 Task: open an excel sheet and write heading  SpendSmartAdd Dates in a column and its values below  '2023-05-01, 2023-05-03, 2023-05-05, 2023-05-10, 2023-05-15, 2023-05-20, 2023-05-25 & 2023-05-31'Add Categories in next column and its values below  Groceries, Dining Out, Transportation, Entertainment, Shopping, Utilities, Health & Miscellaneous. Add Descriptions in next column and its values below  Supermarket, Restaurant, Public Transport, Movie Tickets, Clothing Store, Internet Bill, Pharmacy & Online PurchaseAdd Amountin next column and its values below  $50, $30, $10, $20, $100, $60, $40 & $50Save page AssetAllocation
Action: Mouse moved to (194, 239)
Screenshot: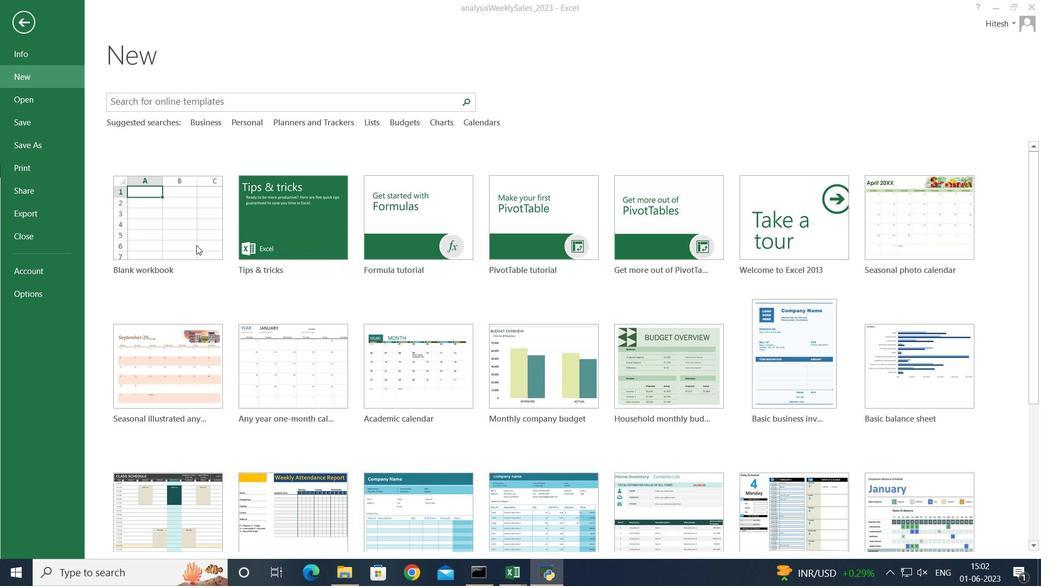 
Action: Mouse pressed left at (194, 239)
Screenshot: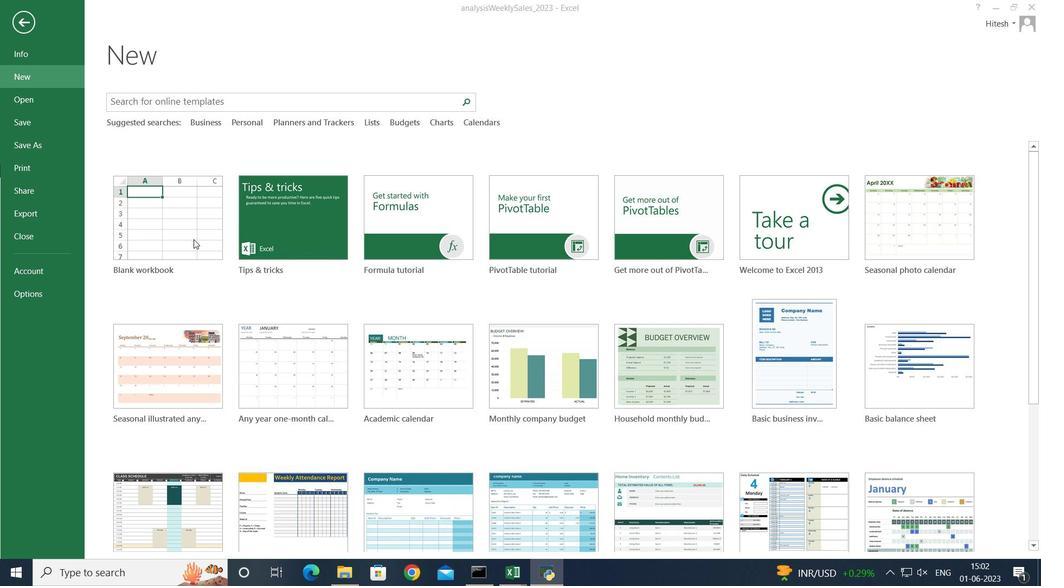 
Action: Mouse moved to (195, 241)
Screenshot: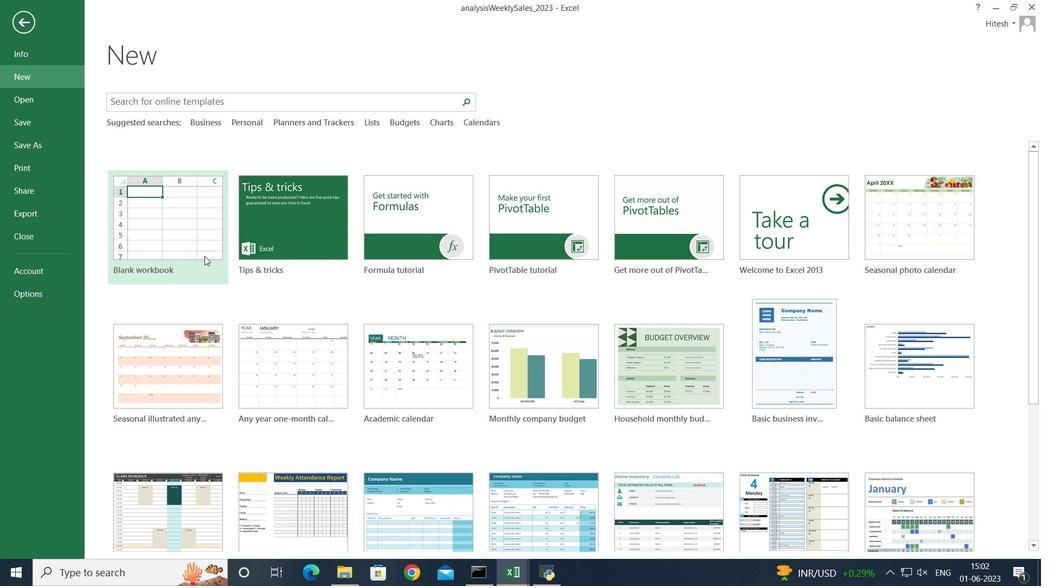 
Action: Mouse pressed left at (195, 241)
Screenshot: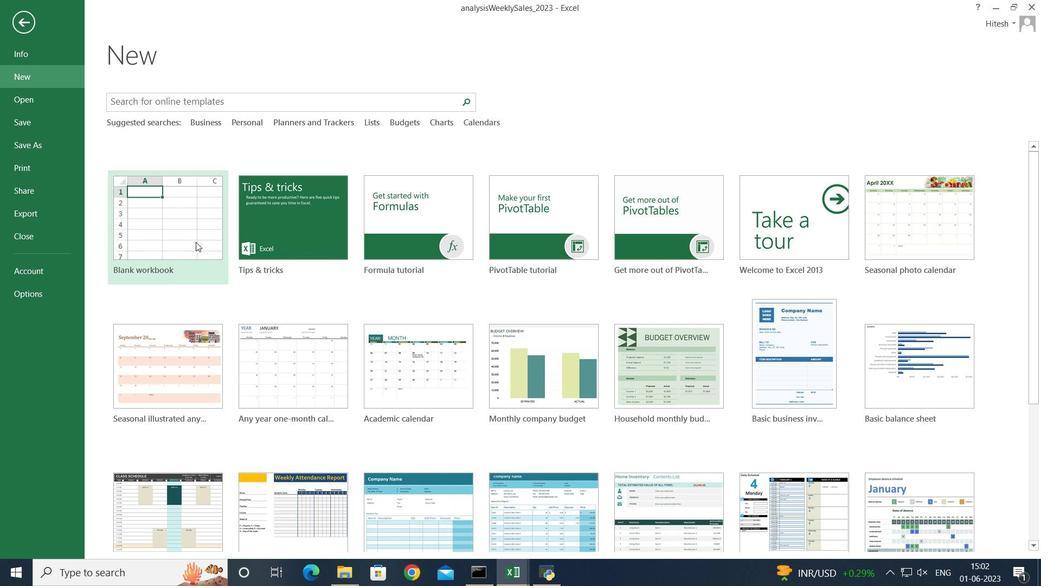 
Action: Mouse moved to (83, 182)
Screenshot: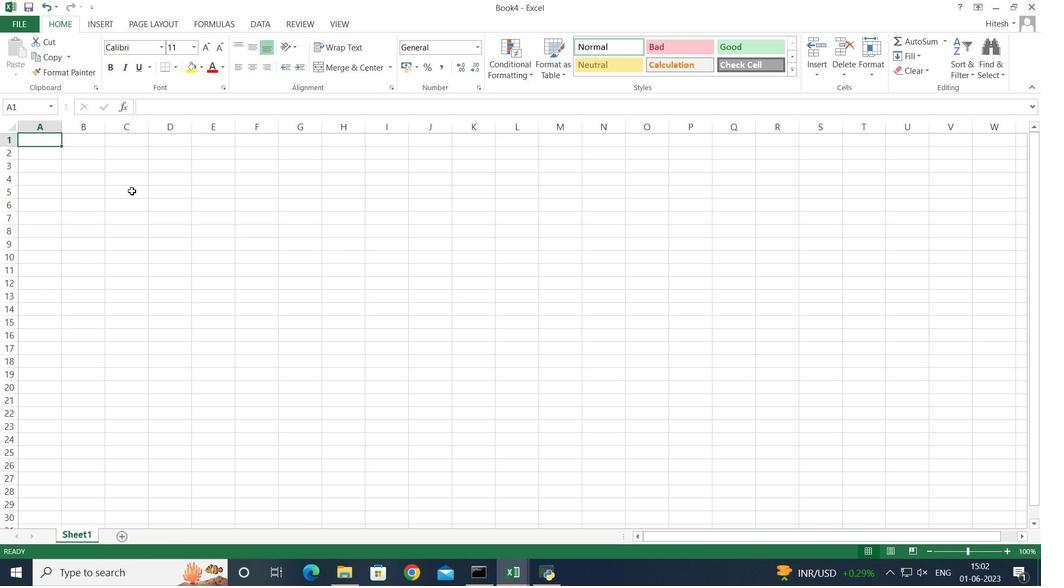 
Action: Key pressed <Key.shift><Key.shift><Key.shift><Key.shift><Key.shift><Key.shift><Key.shift><Key.shift><Key.shift><Key.shift><Key.shift><Key.shift><Key.shift><Key.shift>Spend<Key.shift>Smart<Key.enter><Key.shift>Dates<Key.enter>2023-05-01<Key.enter>2023-05-03<Key.enter>2023-05-05<Key.enter>2023-05-10<Key.enter>2023-05-15<Key.enter>2023-05-20<Key.enter>2023-05-25<Key.enter>2023-05-31<Key.enter>
Screenshot: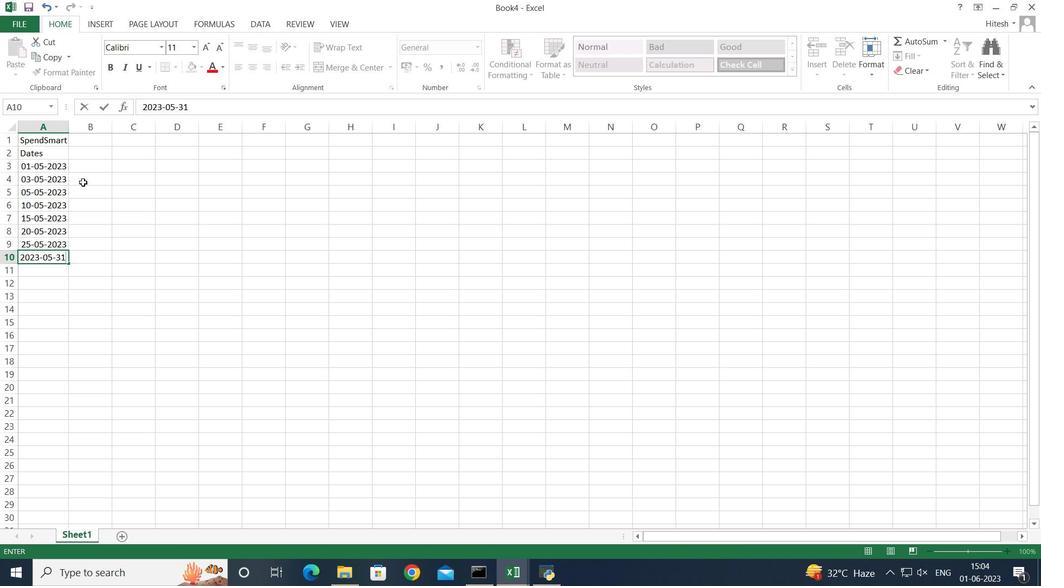 
Action: Mouse moved to (83, 152)
Screenshot: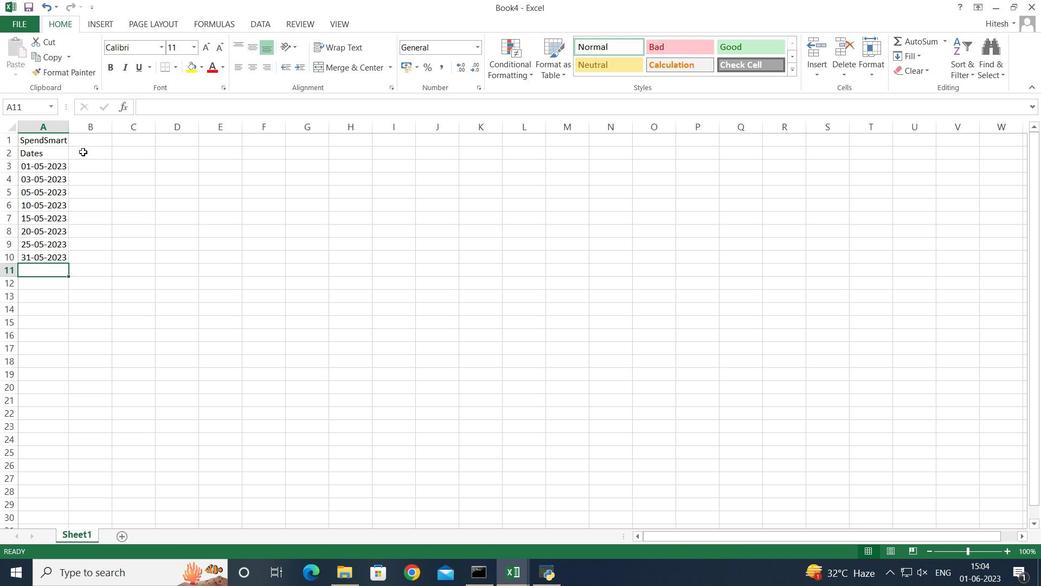 
Action: Mouse pressed left at (83, 152)
Screenshot: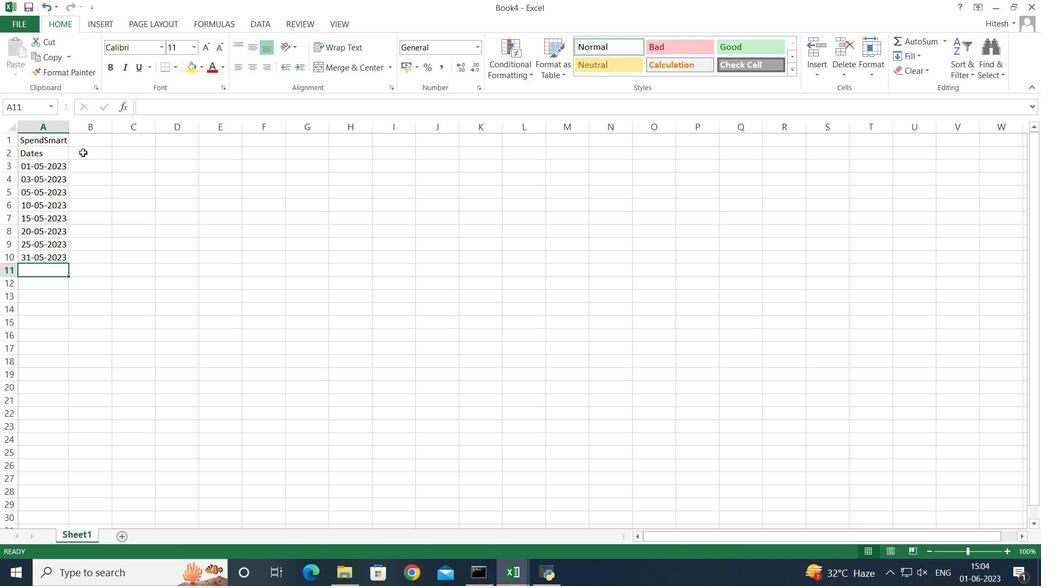
Action: Key pressed <Key.shift>Categories<Key.enter>
Screenshot: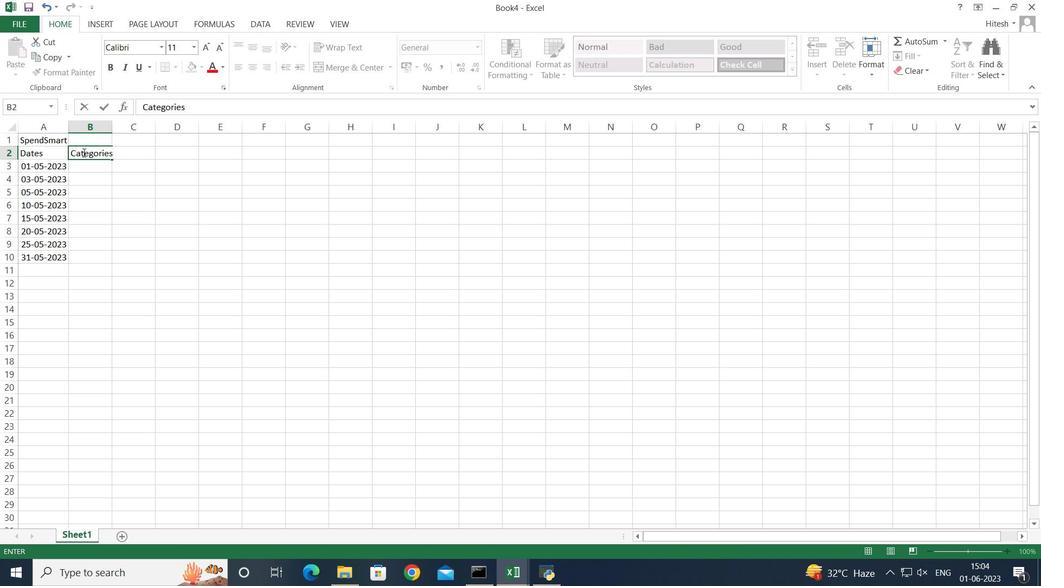 
Action: Mouse moved to (102, 160)
Screenshot: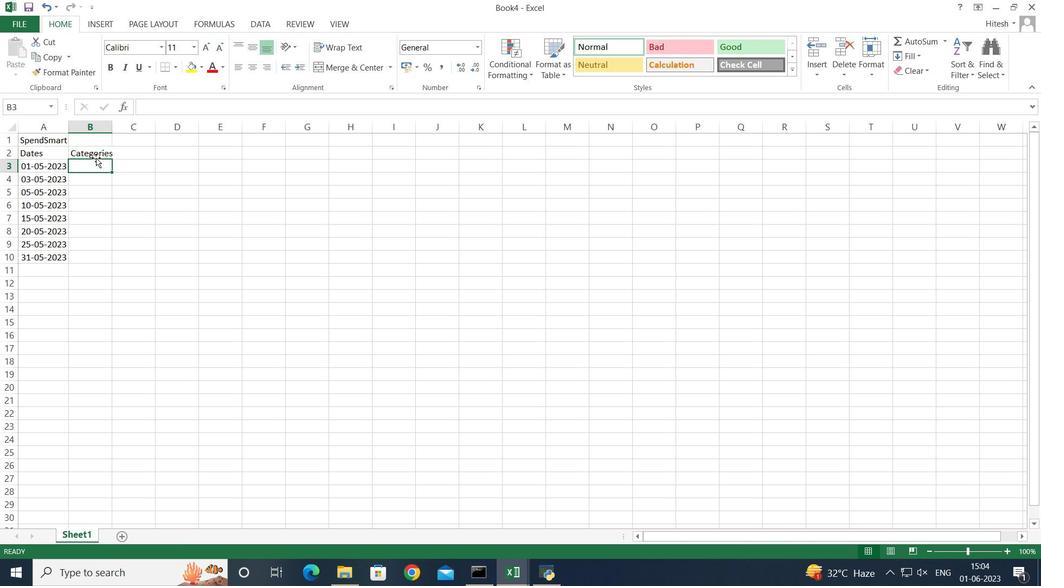
Action: Key pressed <Key.shift><Key.shift><Key.shift><Key.shift><Key.shift><Key.shift><Key.shift><Key.shift><Key.shift><Key.shift><Key.shift><Key.shift><Key.shift><Key.shift><Key.shift><Key.shift><Key.shift><Key.shift><Key.shift><Key.shift><Key.shift><Key.shift><Key.shift><Key.shift><Key.shift><Key.shift><Key.shift><Key.shift><Key.shift><Key.shift><Key.shift><Key.shift><Key.shift>Groceries<Key.enter><Key.shift><Key.shift><Key.shift>Dining<Key.space><Key.shift_r>Out<Key.enter><Key.shift>Transportation<Key.enter><Key.shift><Key.shift><Key.shift>Entertainment<Key.enter><Key.shift><Key.shift><Key.shift>Shopping<Key.enter><Key.shift><Key.shift><Key.shift><Key.shift><Key.shift><Key.shift><Key.shift><Key.shift><Key.shift><Key.shift><Key.shift><Key.shift><Key.shift><Key.shift><Key.shift><Key.shift><Key.shift><Key.shift><Key.shift><Key.shift>Utilities<Key.enter><Key.shift><Key.shift><Key.shift><Key.shift><Key.shift>Health<Key.enter><Key.shift_r>Miscellaneous<Key.enter><Key.up><Key.up><Key.up><Key.up><Key.up><Key.up><Key.up><Key.up><Key.up><Key.right><Key.shift><Key.shift><Key.shift><Key.shift><Key.shift><Key.shift><Key.shift><Key.shift>Descriptions<Key.enter><Key.shift><Key.shift><Key.shift>Supermarket<Key.enter><Key.shift><Key.shift><Key.shift><Key.shift><Key.shift><Key.shift>Restaurant<Key.enter><Key.shift>Public<Key.space><Key.shift><Key.shift><Key.shift><Key.shift><Key.shift>Transport<Key.enter><Key.shift_r>Movie<Key.space><Key.shift><Key.shift><Key.shift><Key.shift><Key.shift>Tickets<Key.enter><Key.shift><Key.shift><Key.shift><Key.shift><Key.shift>Clothing<Key.space><Key.shift>Store<Key.enter><Key.shift><Key.shift><Key.shift>Internet<Key.space><Key.shift><Key.shift><Key.shift><Key.shift><Key.shift><Key.shift><Key.shift>Bill<Key.enter><Key.shift>Pharmacy<Key.enter><Key.shift_r><Key.shift_r>Online<Key.space><Key.shift_r><Key.shift_r><Key.shift_r>Purchase<Key.enter>
Screenshot: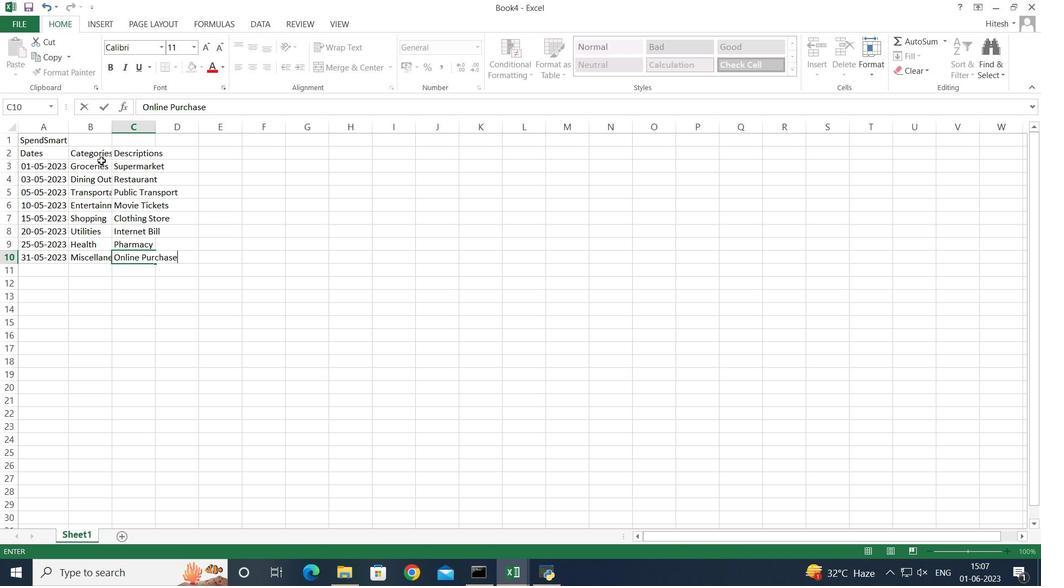 
Action: Mouse moved to (173, 154)
Screenshot: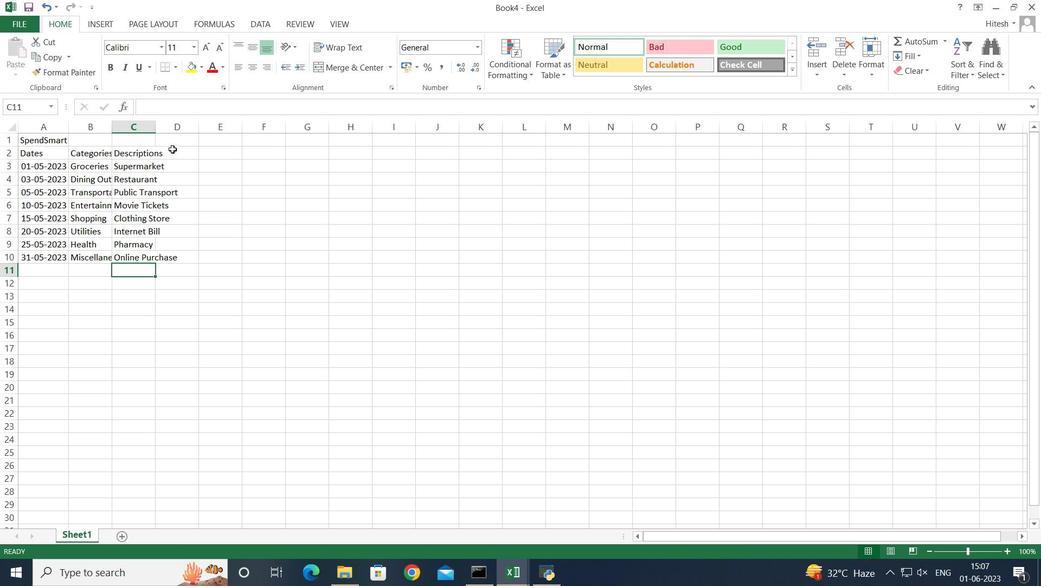 
Action: Mouse pressed left at (173, 154)
Screenshot: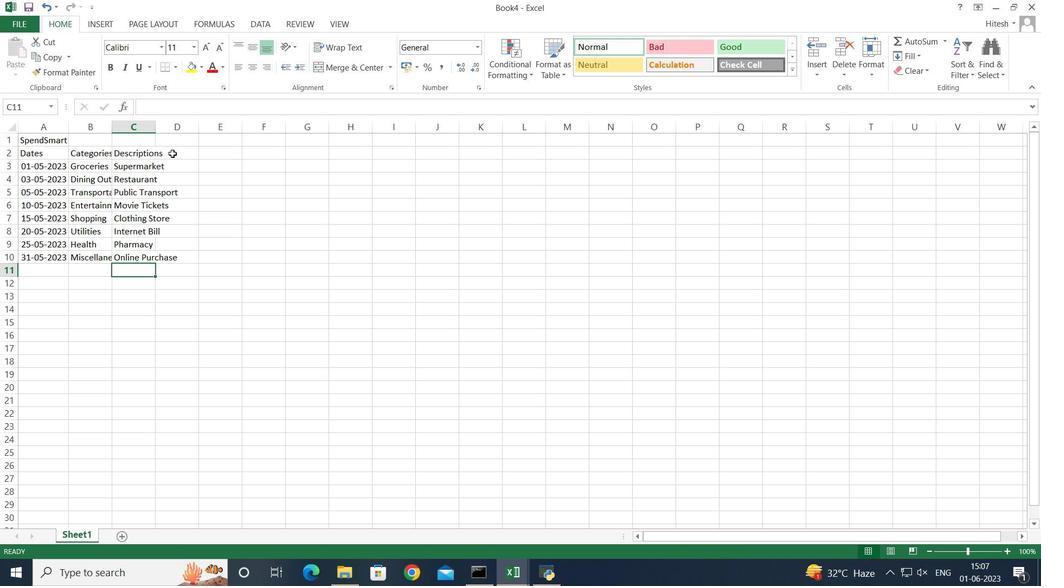 
Action: Key pressed <Key.shift>Amount<Key.enter>50<Key.enter>30<Key.enter>10<Key.enter>20<Key.enter>100<Key.enter>60<Key.enter>40<Key.enter>50<Key.enter>
Screenshot: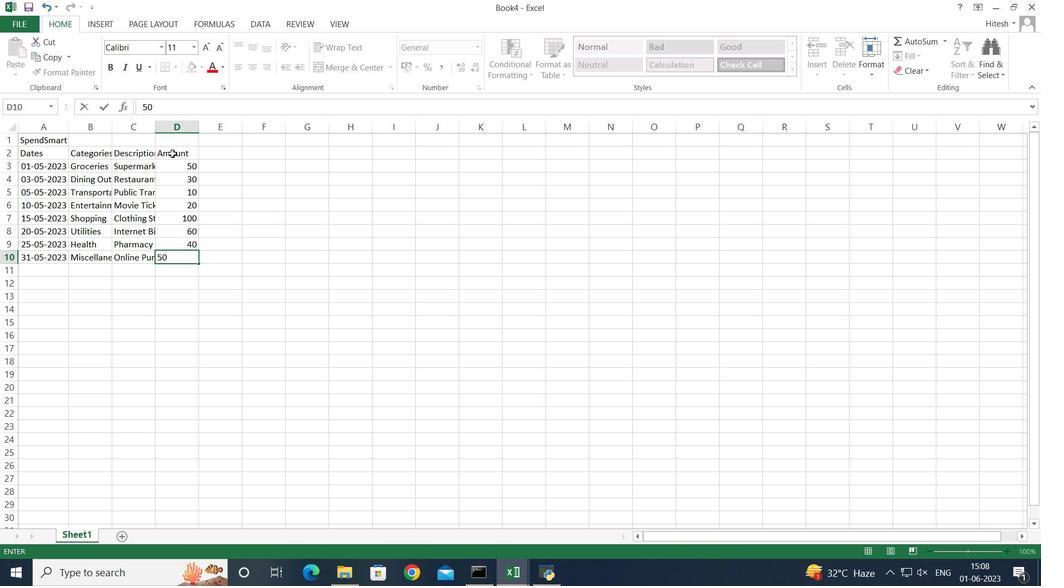 
Action: Mouse moved to (53, 131)
Screenshot: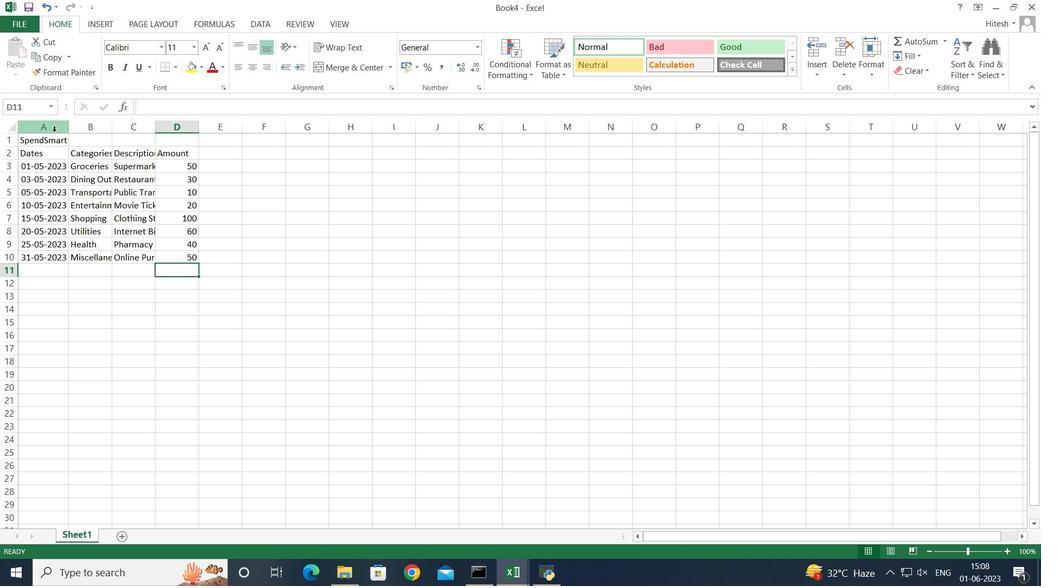 
Action: Mouse pressed left at (53, 131)
Screenshot: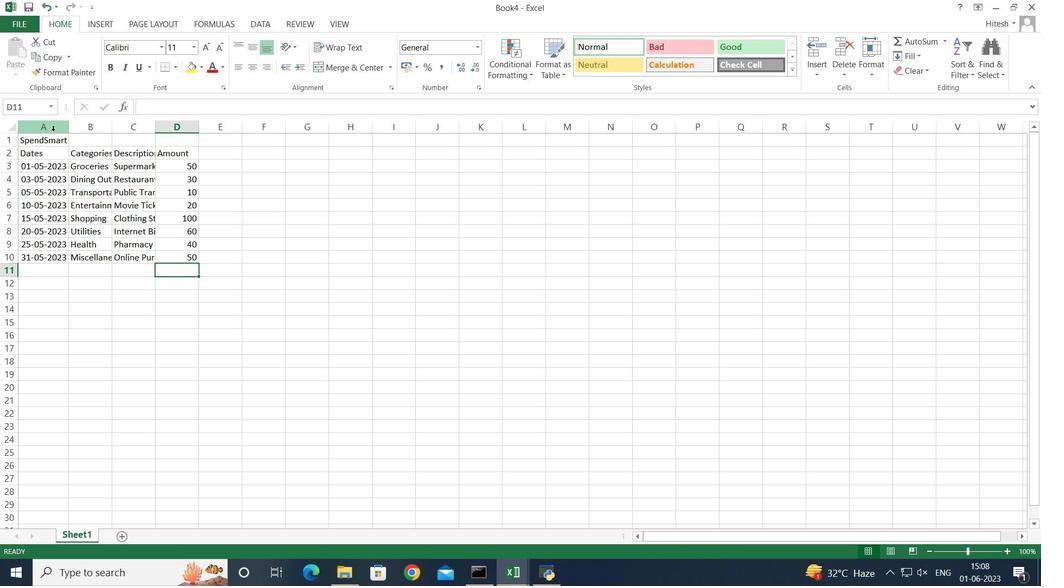
Action: Mouse moved to (67, 126)
Screenshot: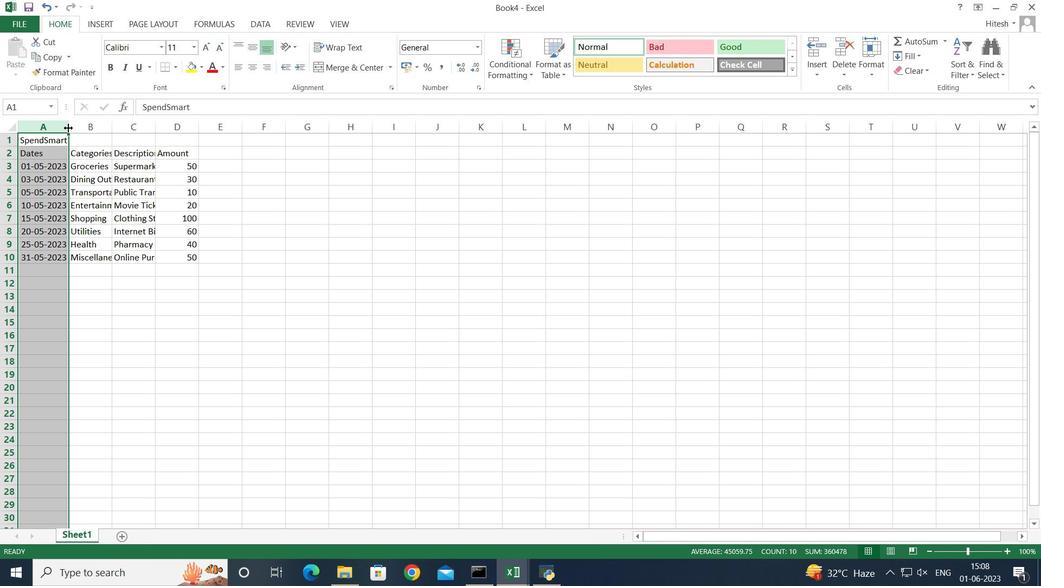 
Action: Mouse pressed left at (67, 126)
Screenshot: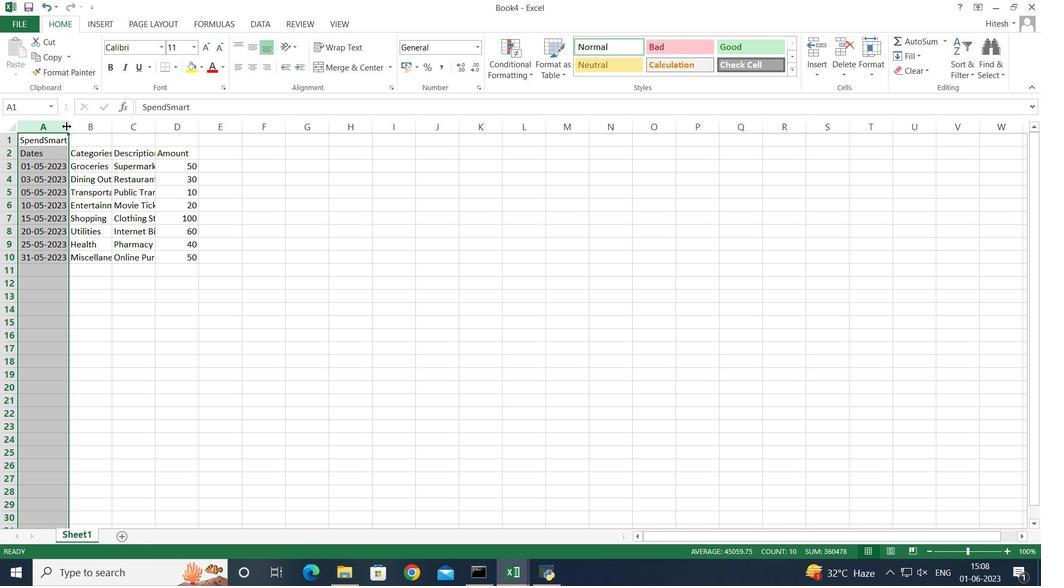 
Action: Mouse pressed left at (67, 126)
Screenshot: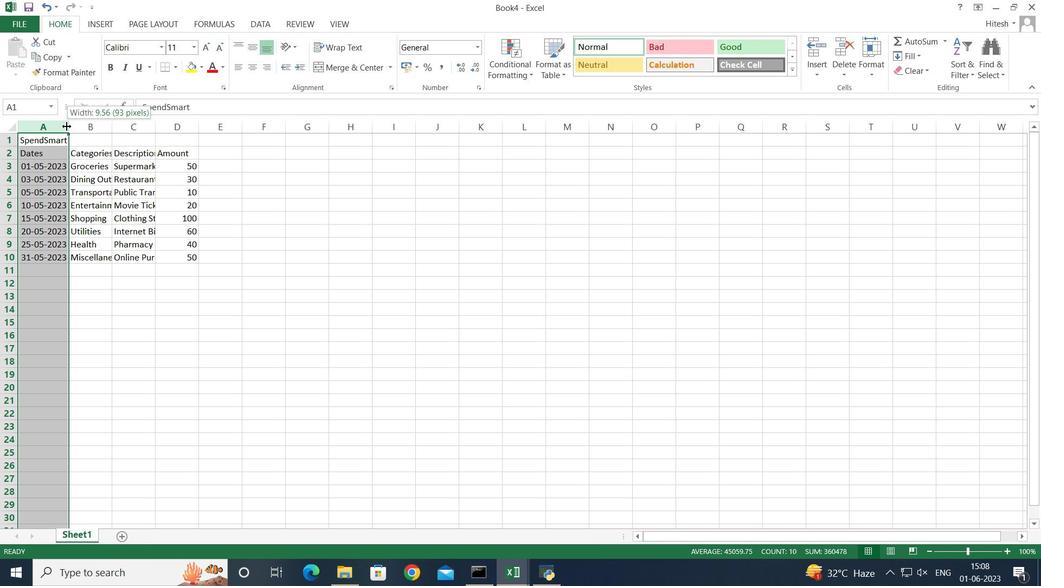 
Action: Mouse moved to (87, 126)
Screenshot: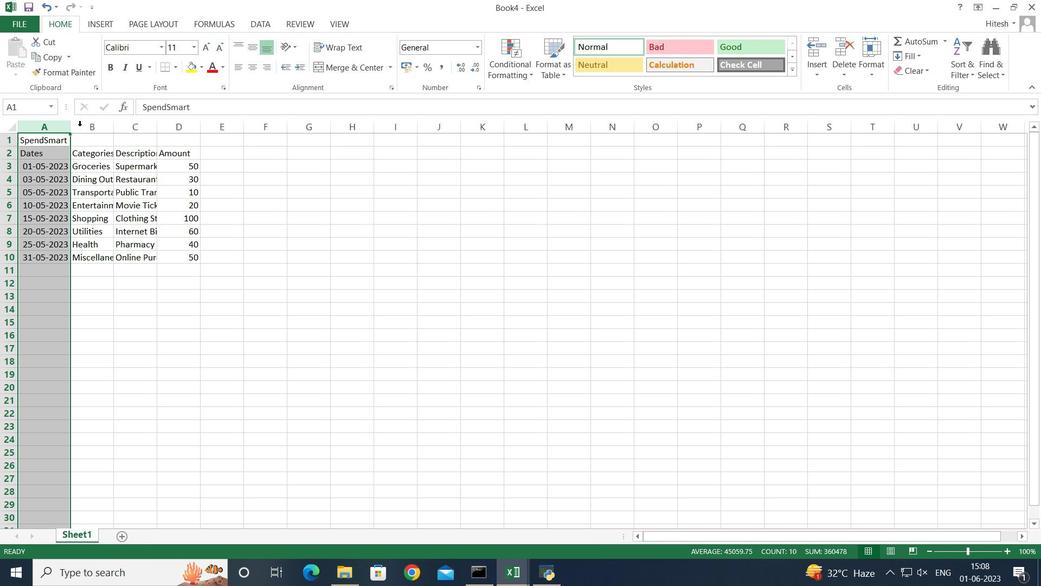 
Action: Mouse pressed left at (87, 126)
Screenshot: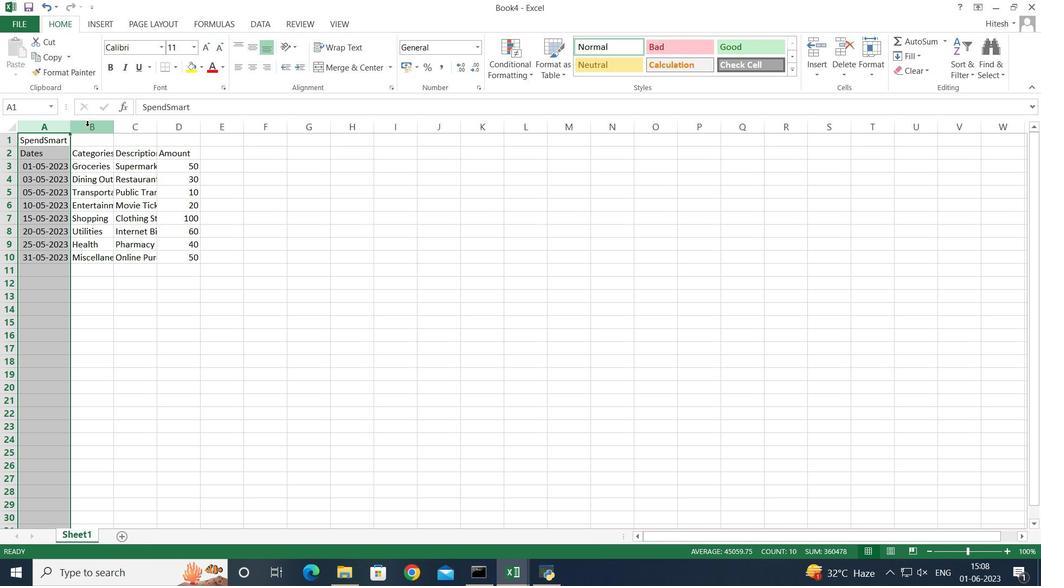 
Action: Mouse moved to (112, 127)
Screenshot: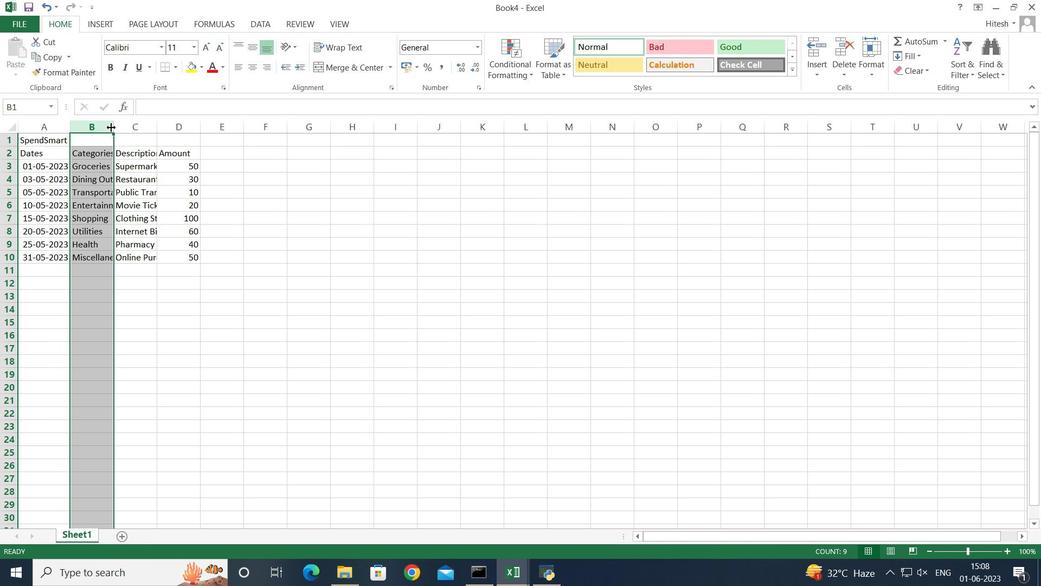 
Action: Mouse pressed left at (112, 127)
Screenshot: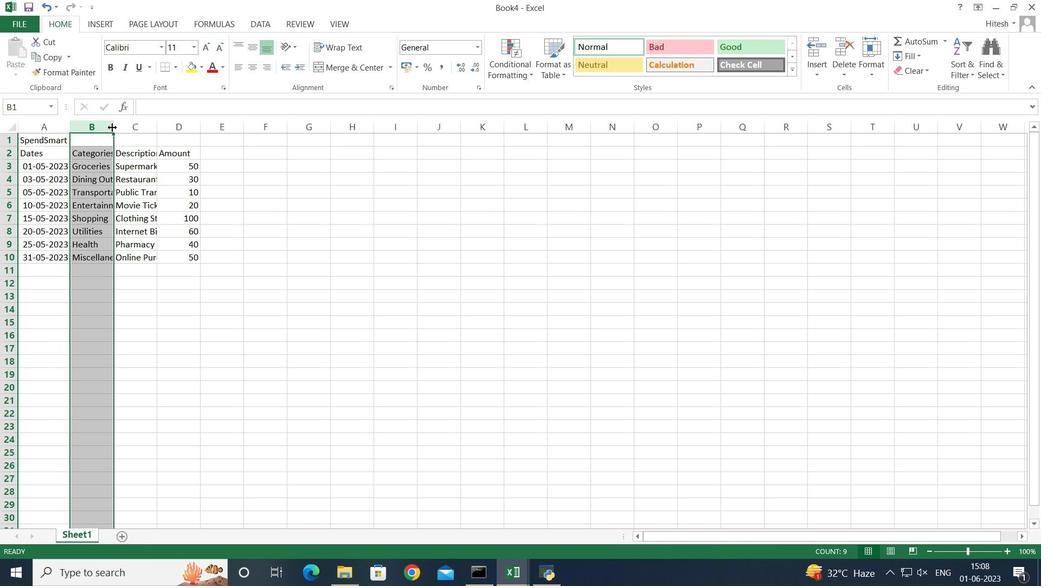 
Action: Mouse pressed left at (112, 127)
Screenshot: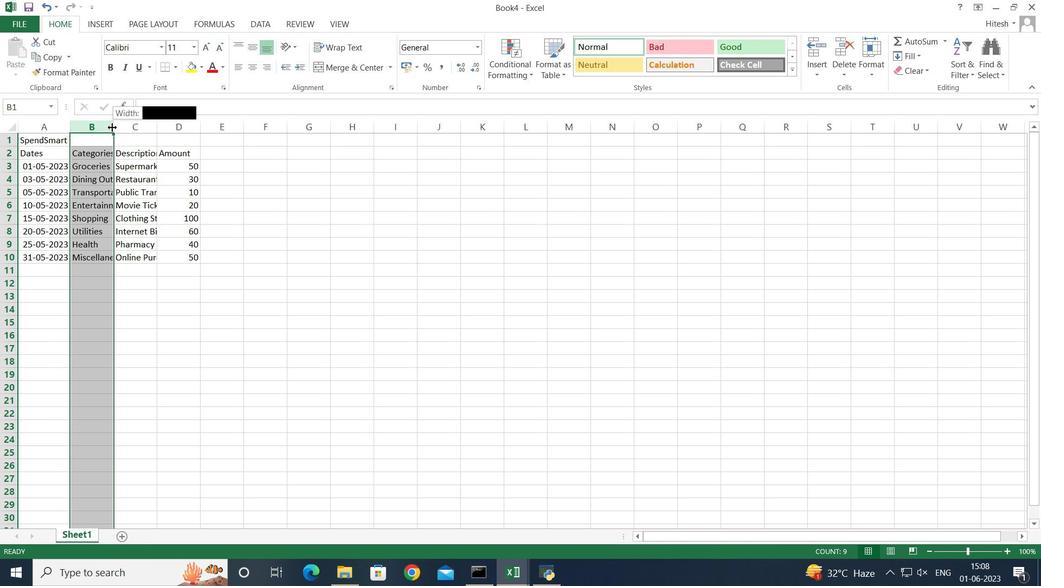 
Action: Mouse moved to (149, 127)
Screenshot: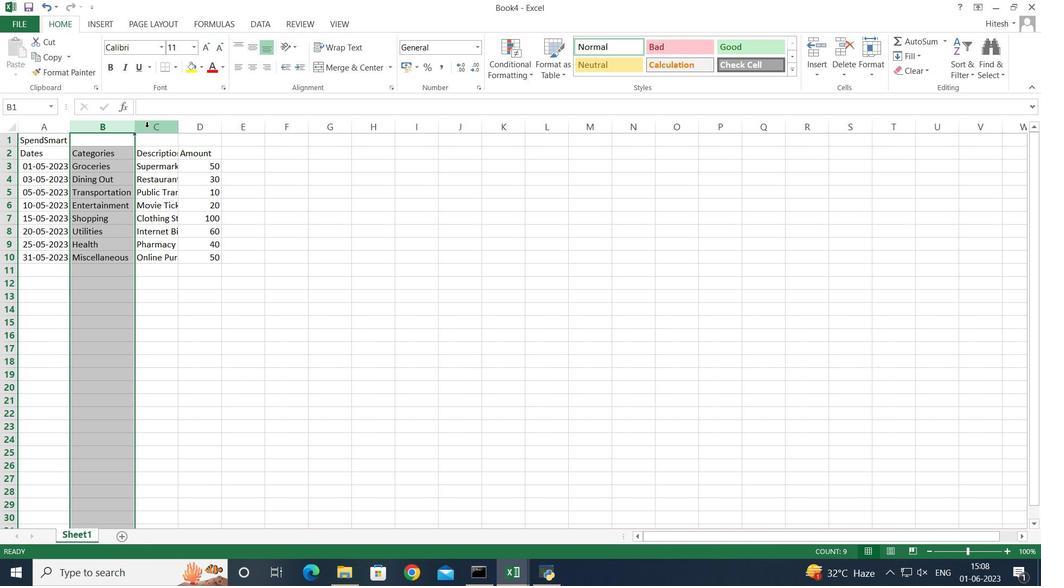 
Action: Mouse pressed left at (149, 127)
Screenshot: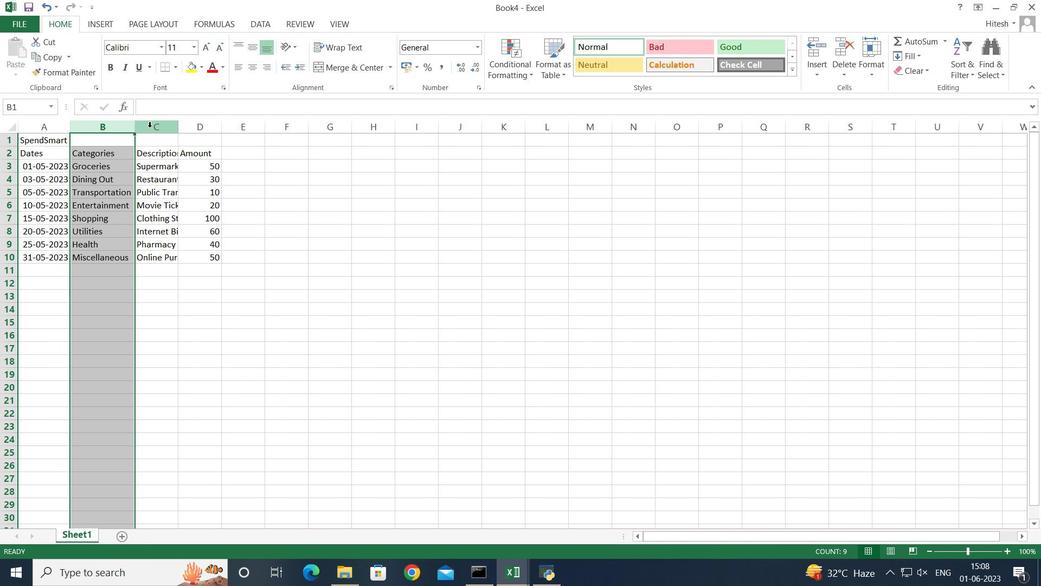 
Action: Mouse moved to (176, 126)
Screenshot: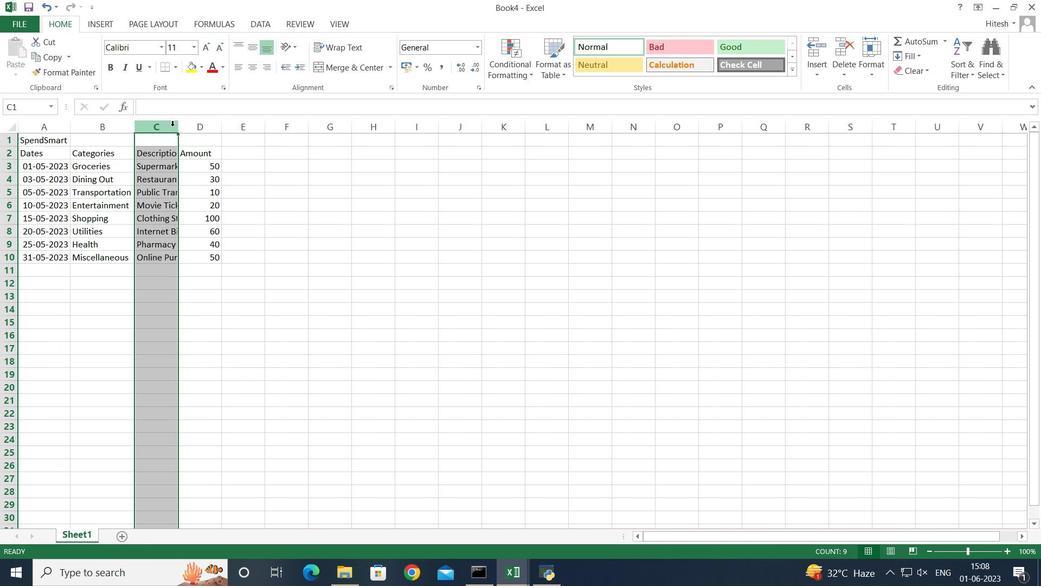 
Action: Mouse pressed left at (176, 126)
Screenshot: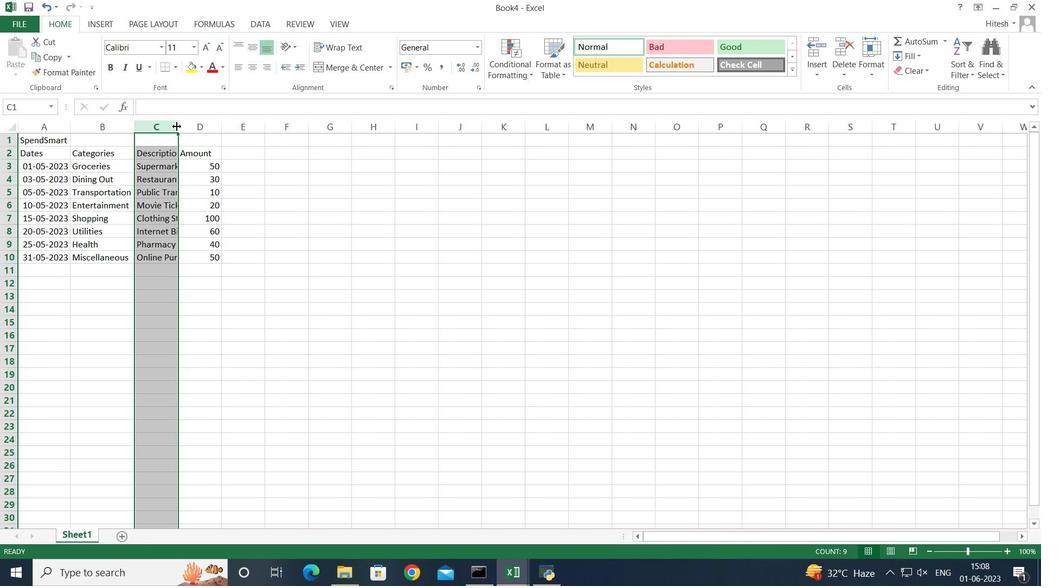 
Action: Mouse pressed left at (176, 126)
Screenshot: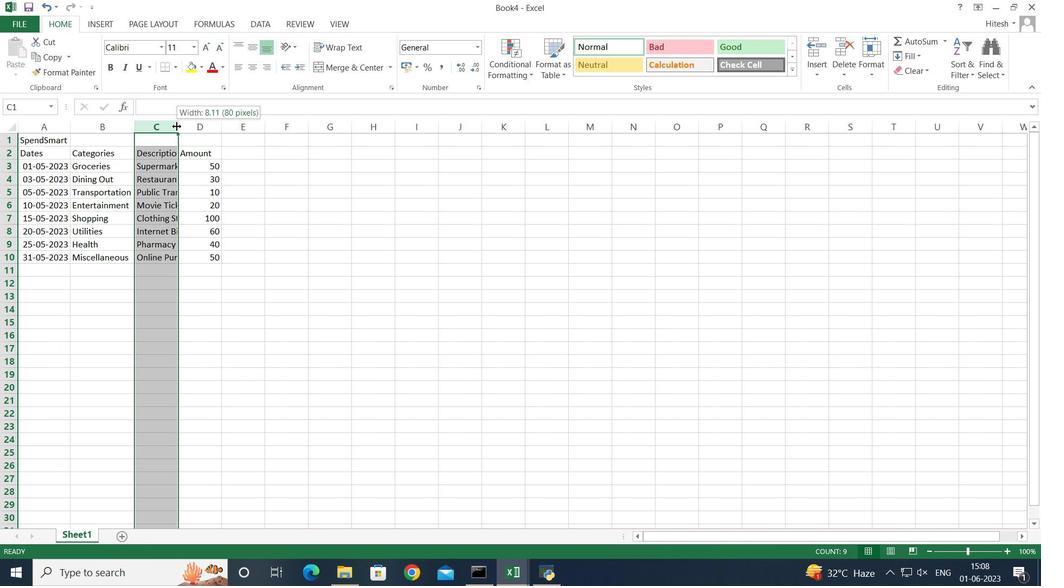 
Action: Mouse moved to (214, 131)
Screenshot: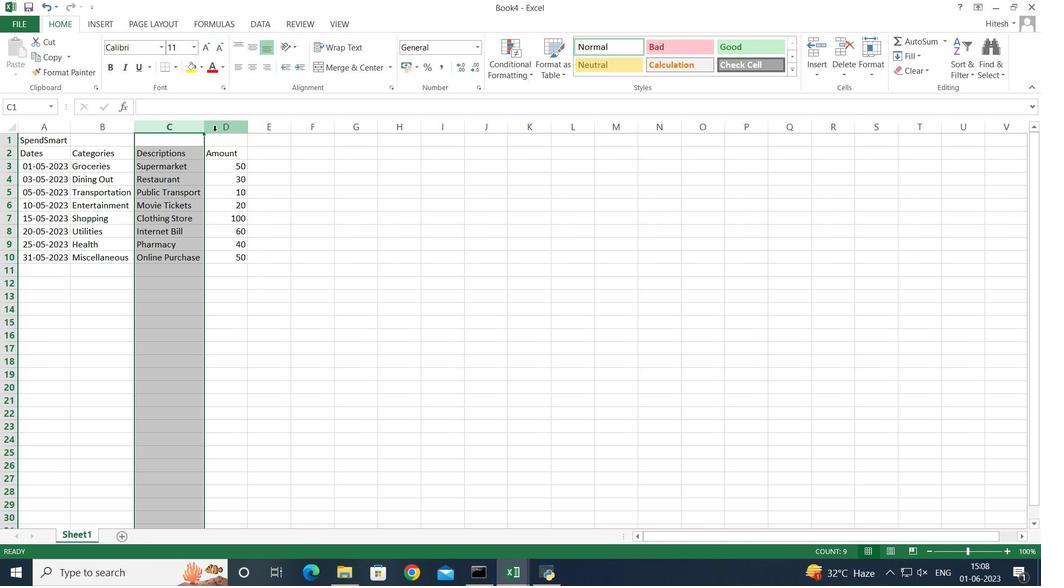 
Action: Mouse pressed left at (214, 131)
Screenshot: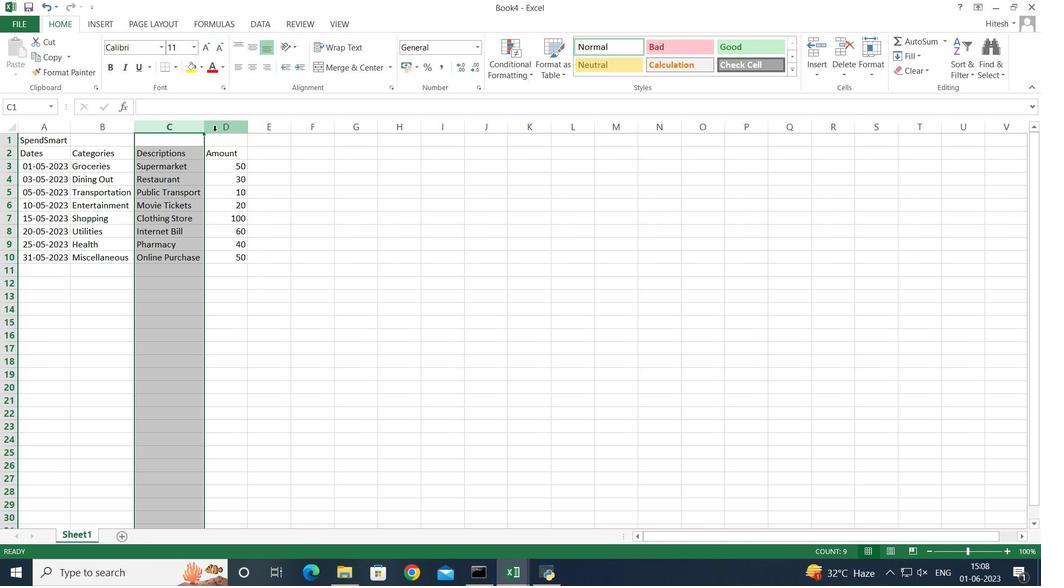 
Action: Mouse moved to (248, 128)
Screenshot: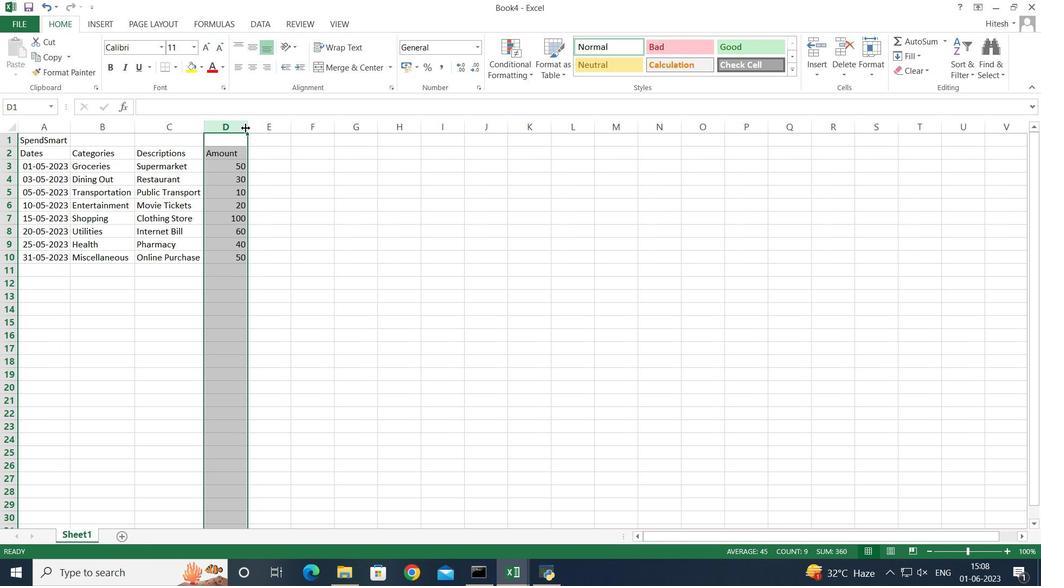 
Action: Mouse pressed left at (248, 128)
Screenshot: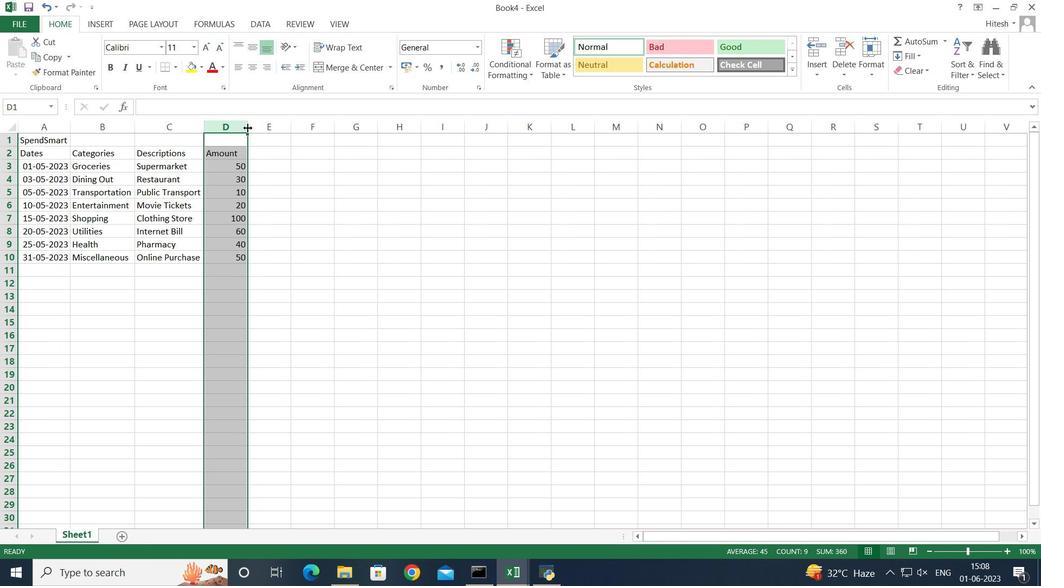 
Action: Mouse pressed left at (248, 128)
Screenshot: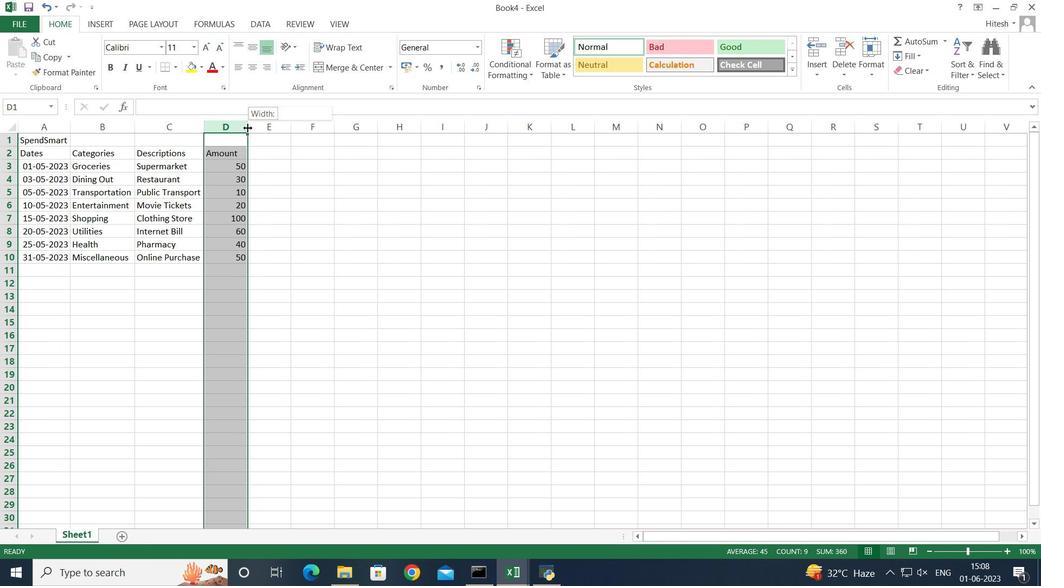 
Action: Mouse moved to (60, 140)
Screenshot: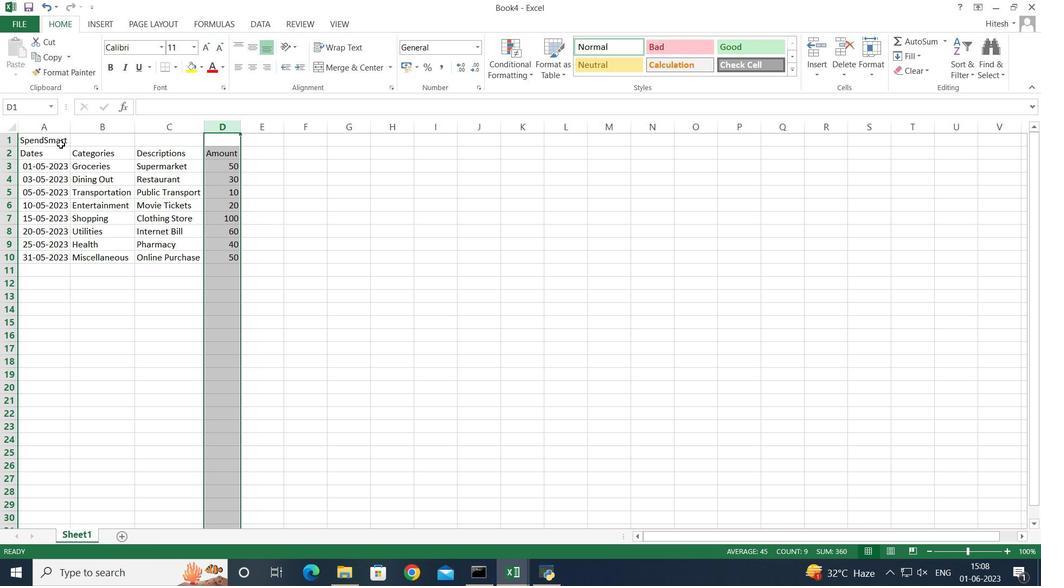 
Action: Mouse pressed left at (60, 140)
Screenshot: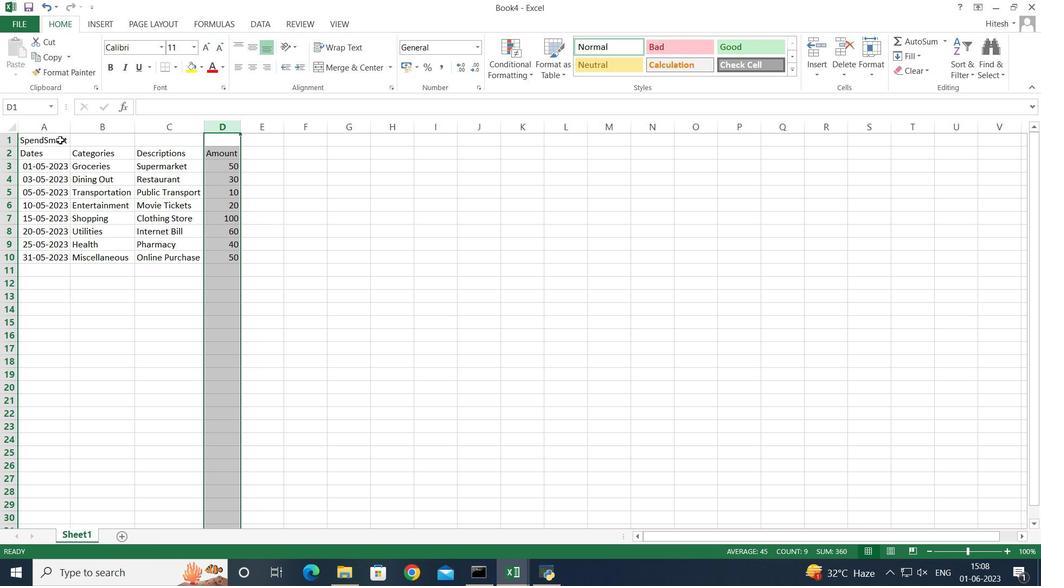 
Action: Key pressed <Key.shift><Key.right><Key.right><Key.right>
Screenshot: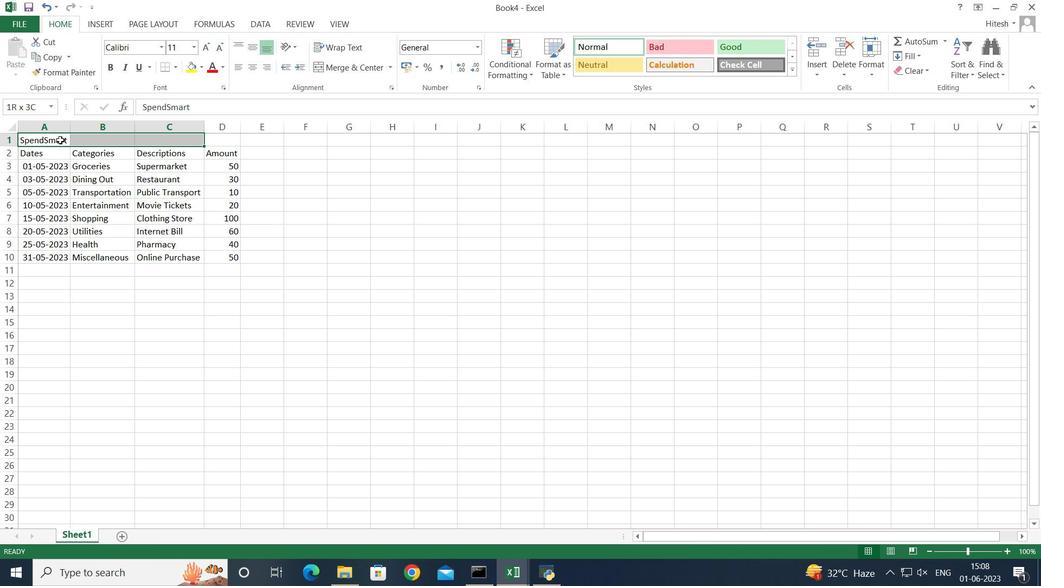 
Action: Mouse moved to (336, 68)
Screenshot: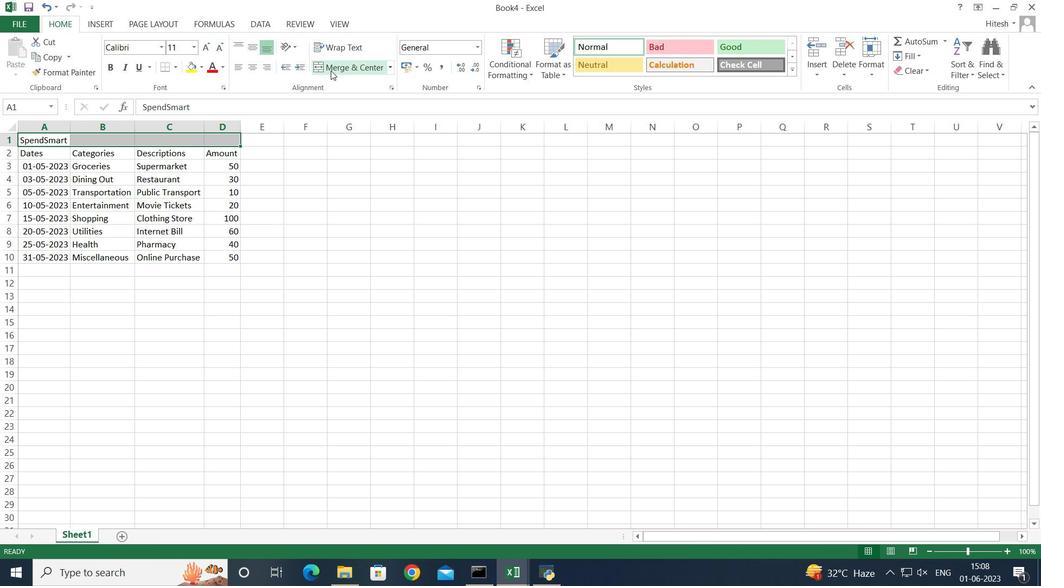 
Action: Mouse pressed left at (336, 68)
Screenshot: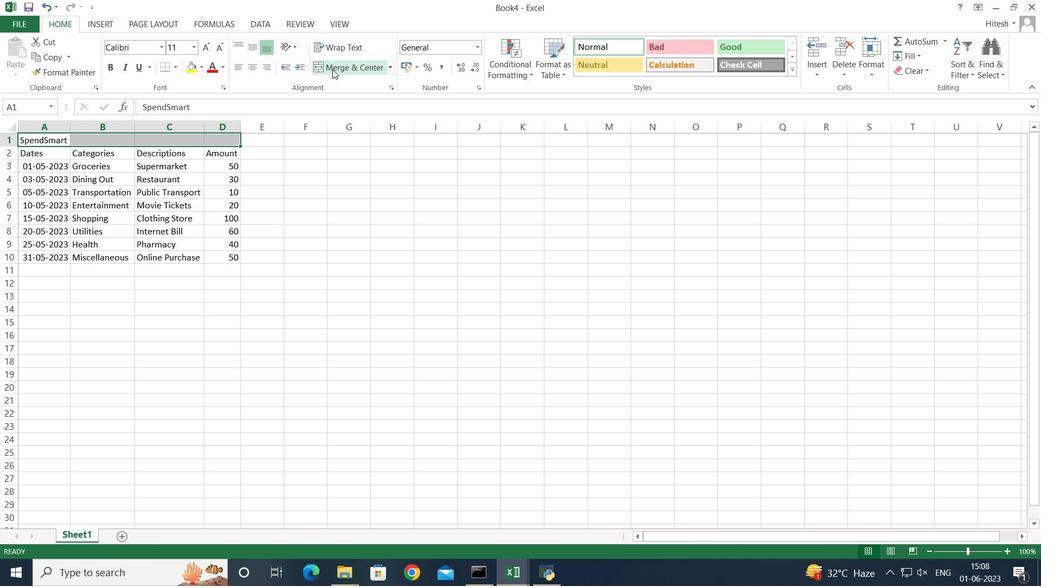 
Action: Mouse moved to (112, 307)
Screenshot: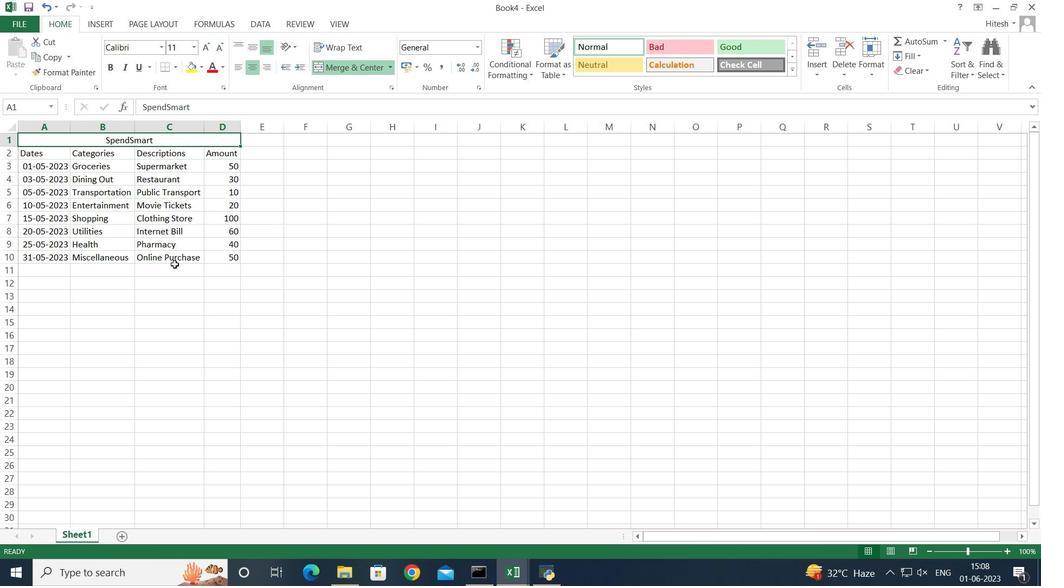 
Action: Mouse pressed left at (112, 307)
Screenshot: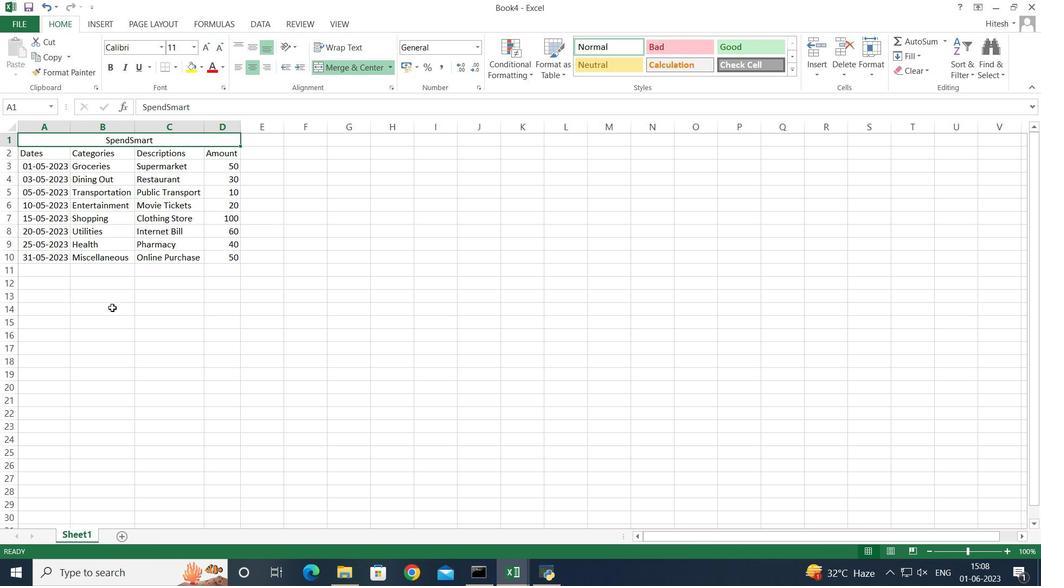 
Action: Mouse moved to (18, 21)
Screenshot: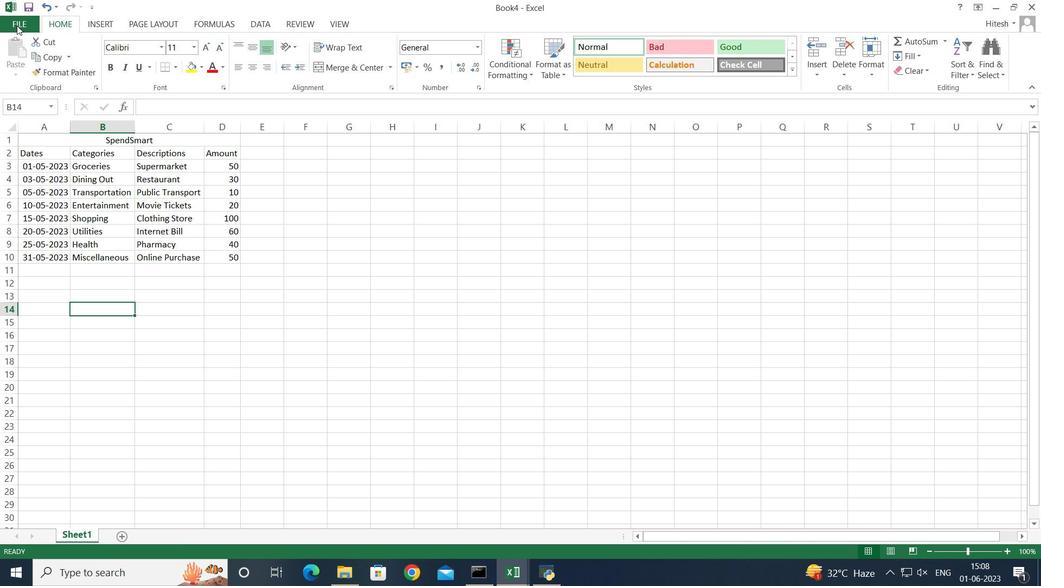 
Action: Mouse pressed left at (18, 21)
Screenshot: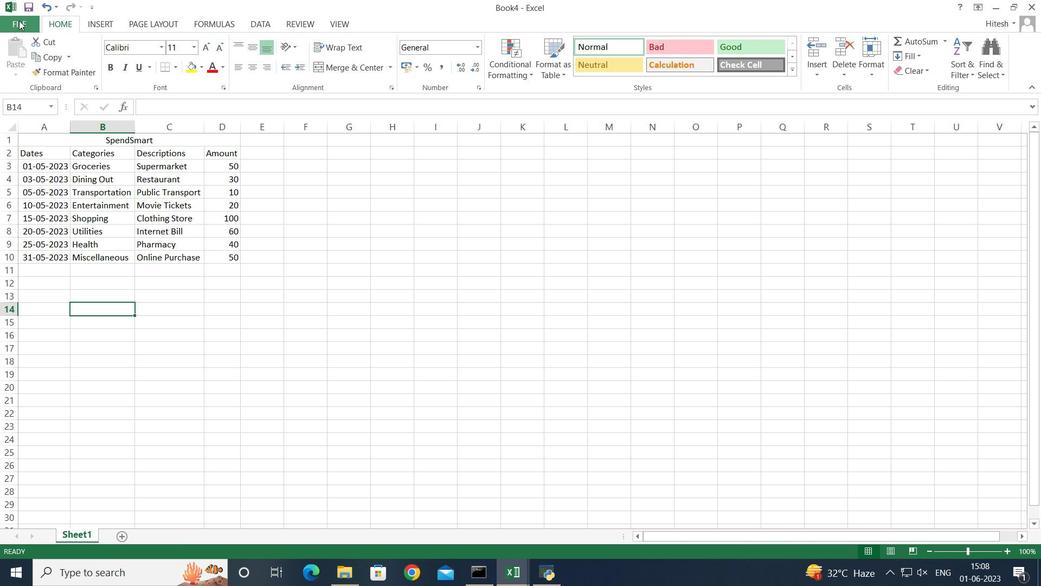 
Action: Mouse moved to (40, 129)
Screenshot: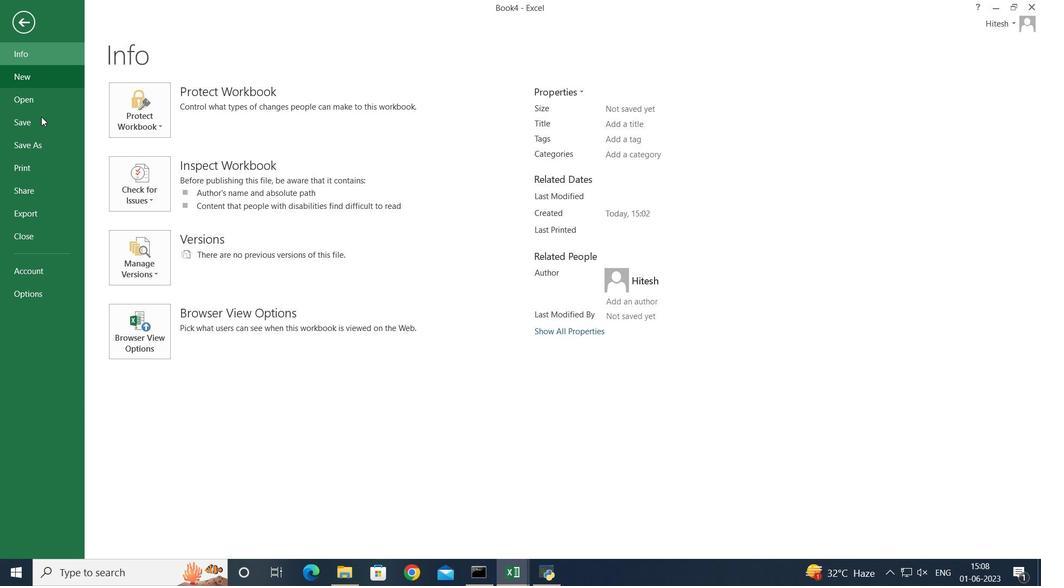 
Action: Mouse pressed left at (40, 129)
Screenshot: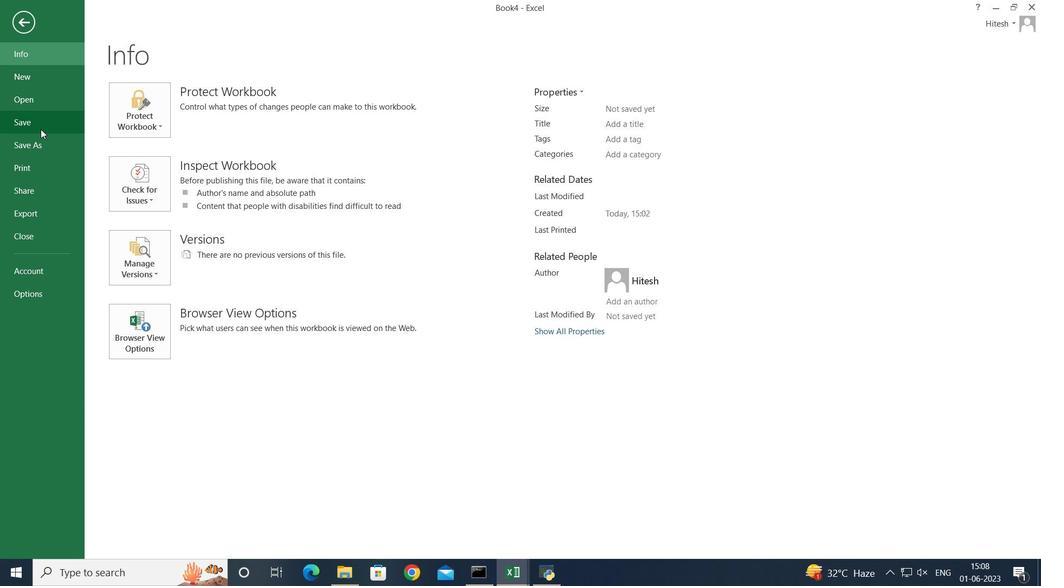 
Action: Mouse moved to (358, 134)
Screenshot: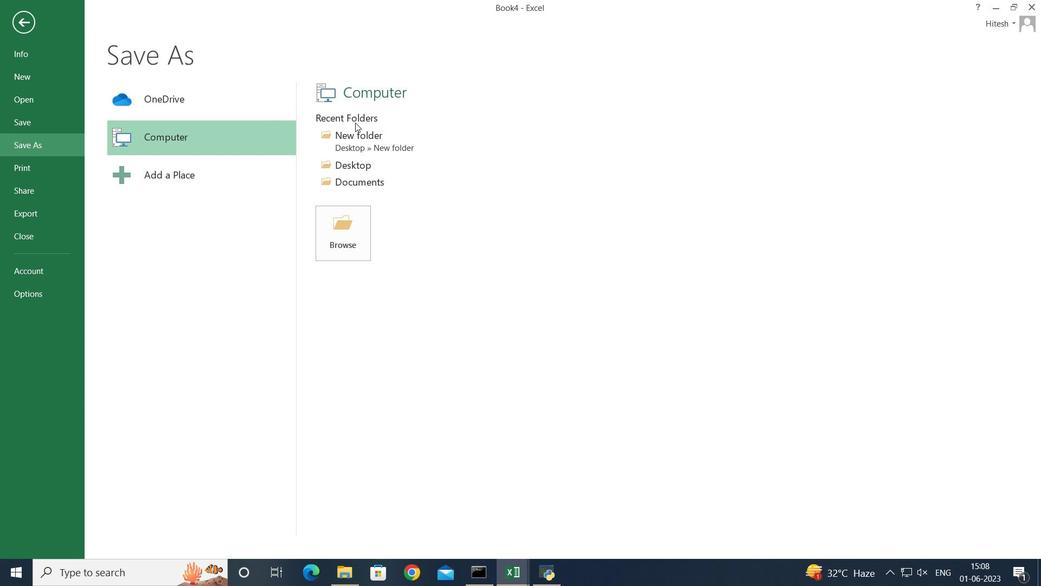 
Action: Mouse pressed left at (358, 134)
Screenshot: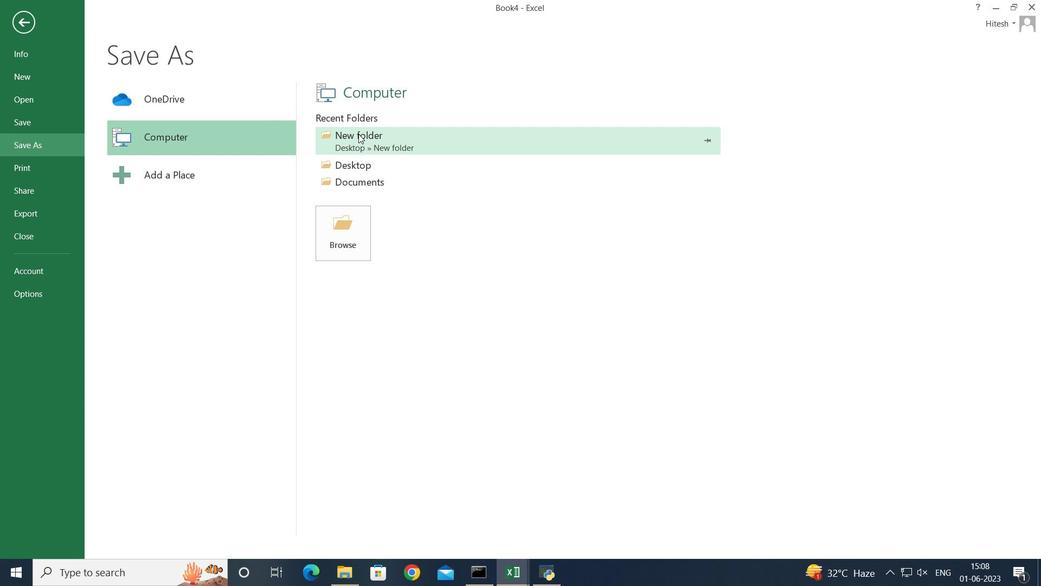 
Action: Key pressed <Key.backspace><Key.shift>Assets<Key.backspace><Key.shift>Allocation<Key.enter>
Screenshot: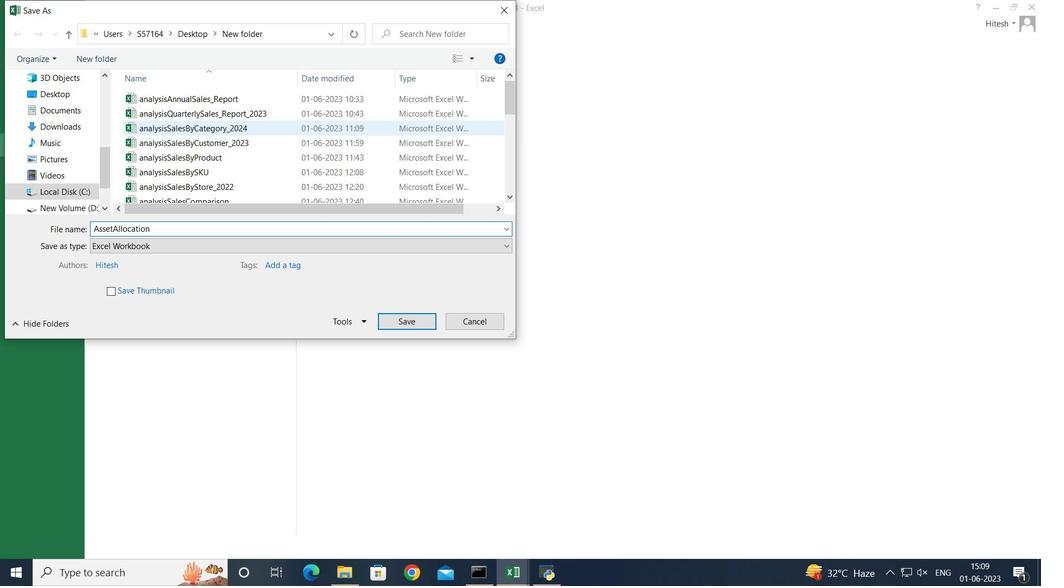 
Action: Mouse moved to (125, 307)
Screenshot: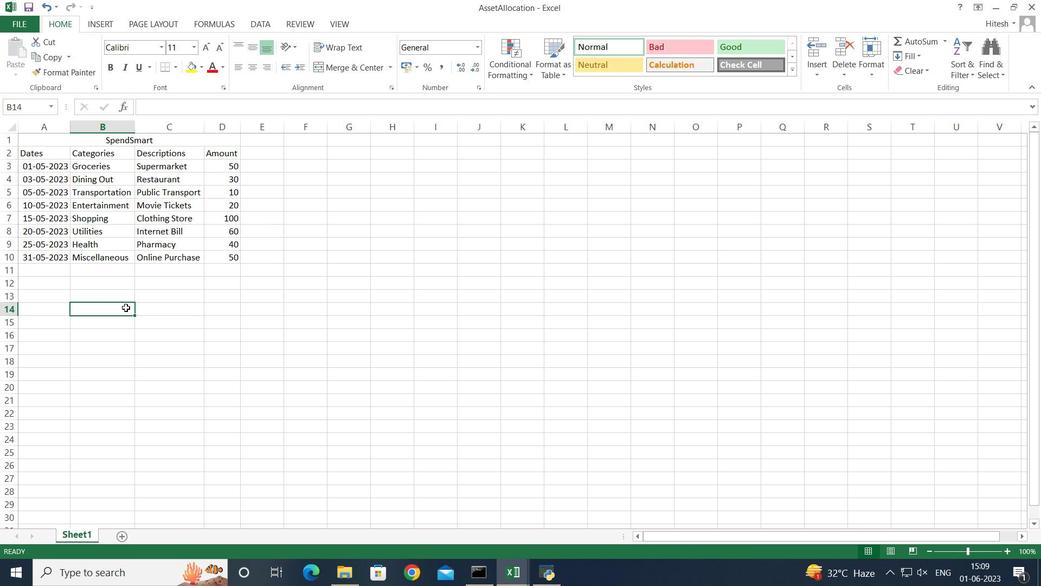 
